 Task: Select the pages per sheet with 4.
Action: Mouse moved to (44, 98)
Screenshot: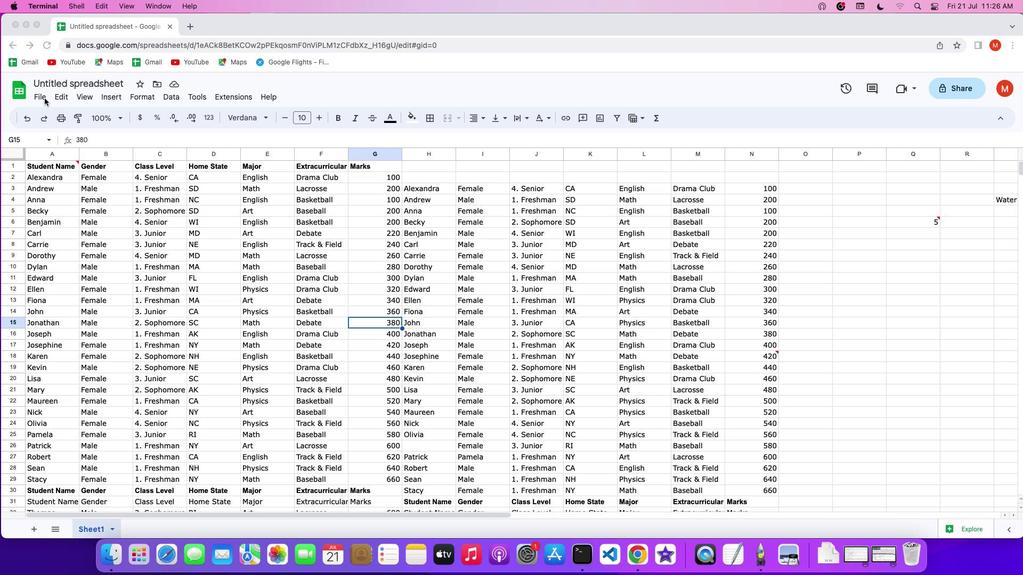 
Action: Mouse pressed left at (44, 98)
Screenshot: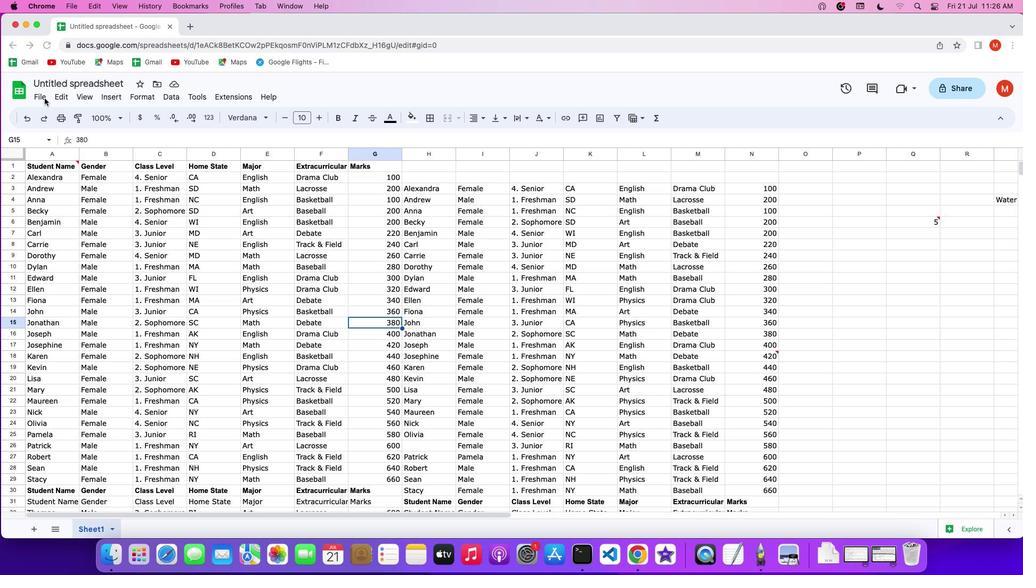 
Action: Mouse pressed left at (44, 98)
Screenshot: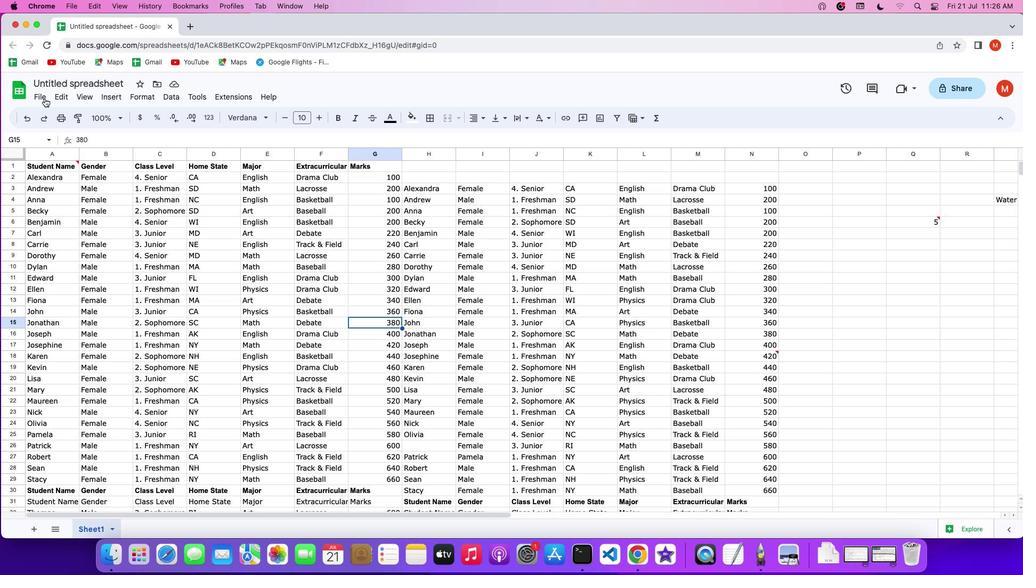 
Action: Mouse pressed left at (44, 98)
Screenshot: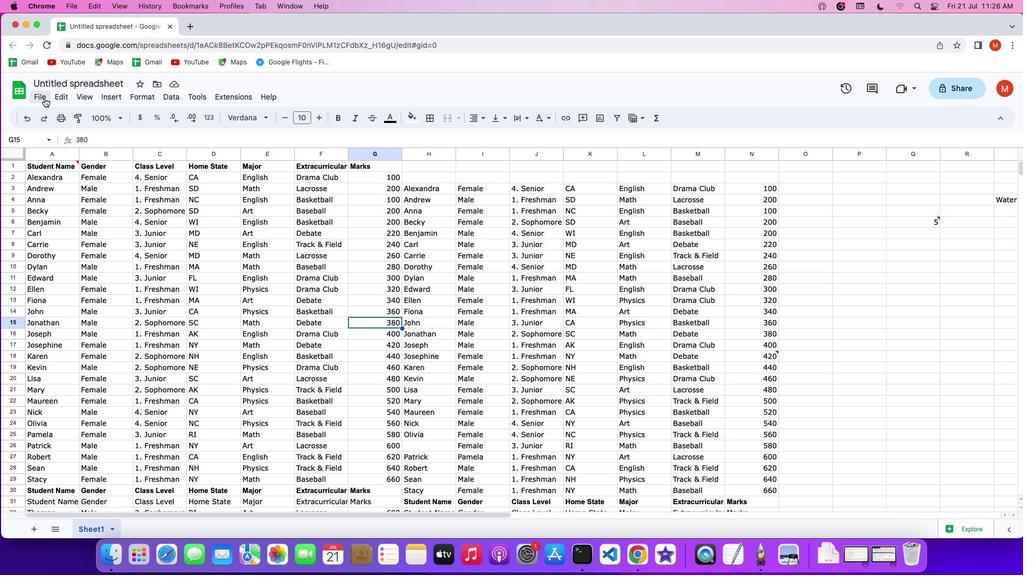
Action: Mouse moved to (47, 409)
Screenshot: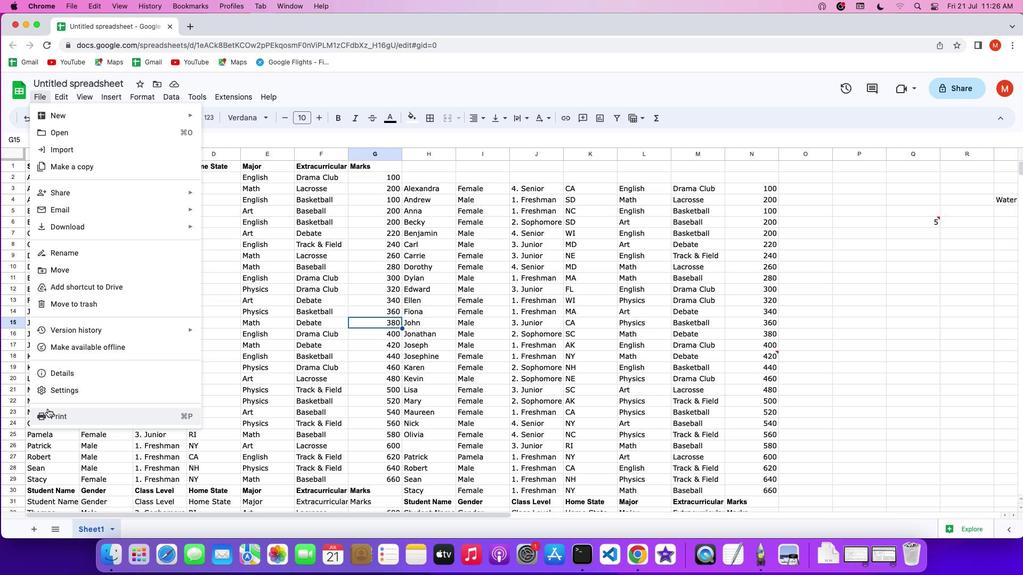 
Action: Mouse pressed left at (47, 409)
Screenshot: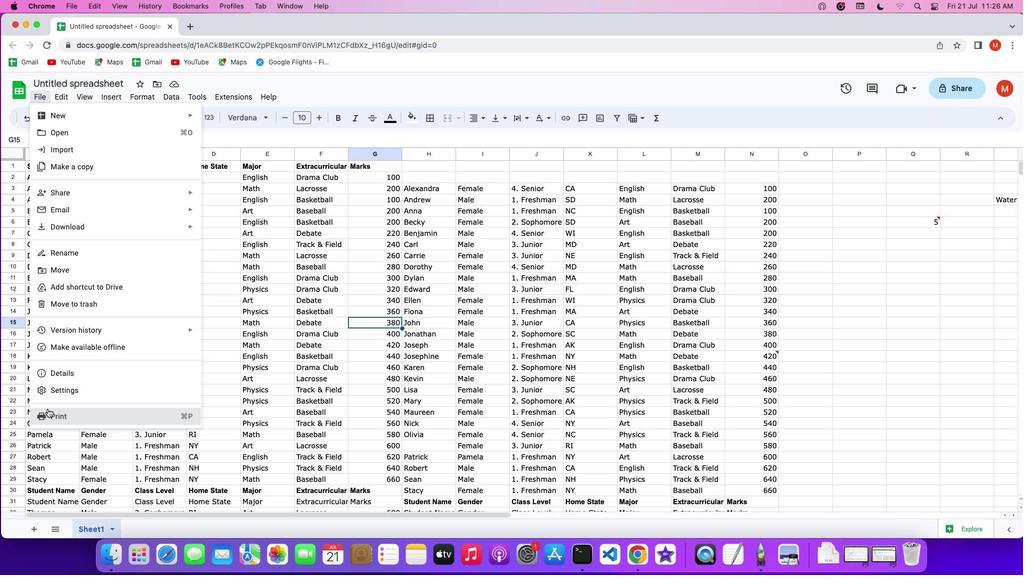 
Action: Mouse moved to (988, 95)
Screenshot: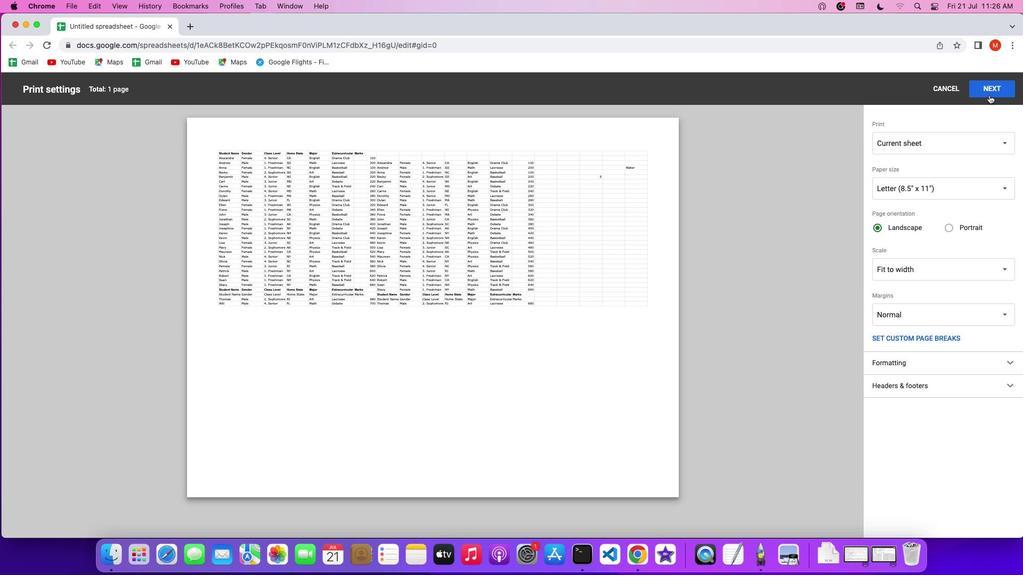 
Action: Mouse pressed left at (988, 95)
Screenshot: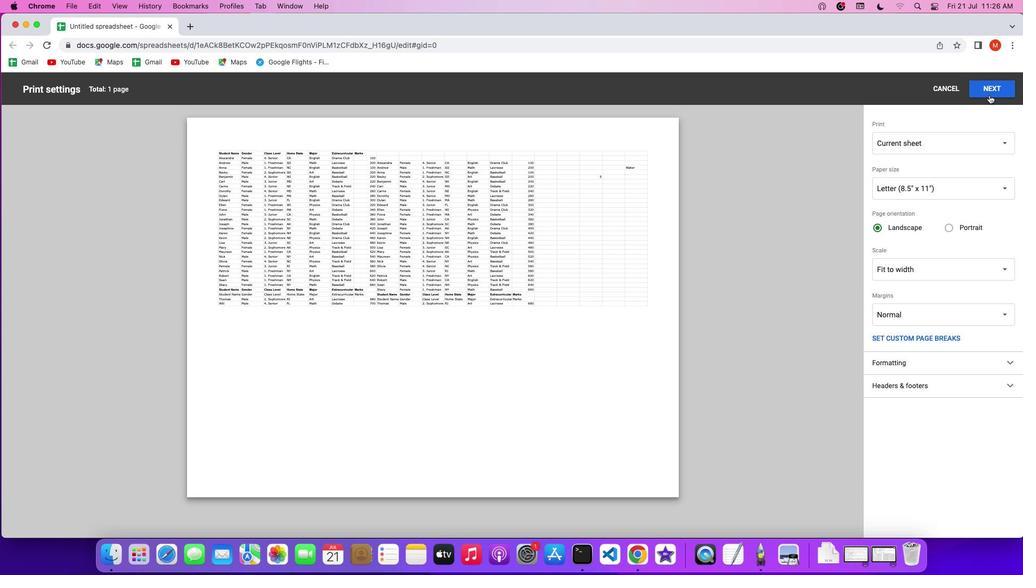
Action: Mouse moved to (839, 160)
Screenshot: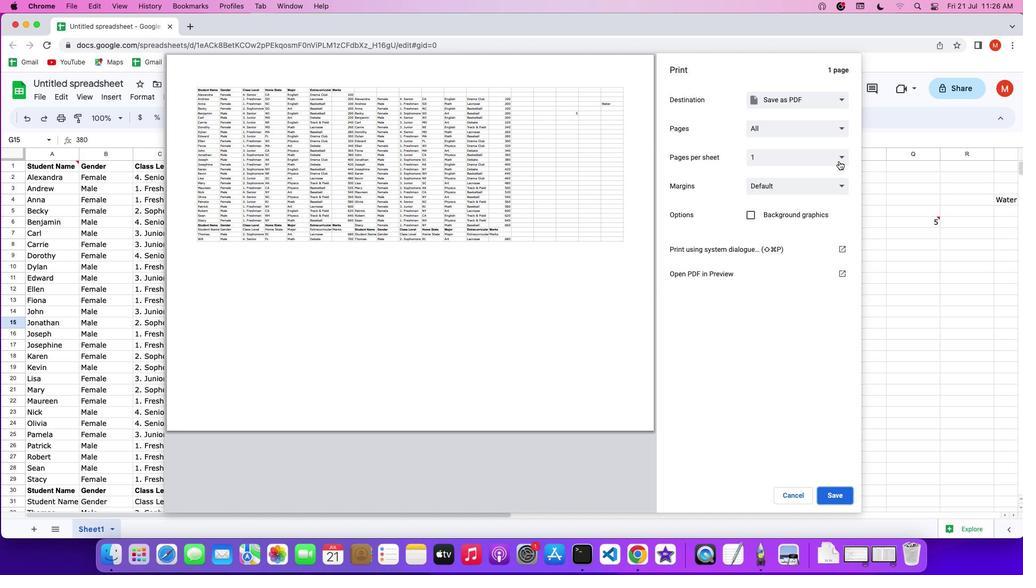 
Action: Mouse pressed left at (839, 160)
Screenshot: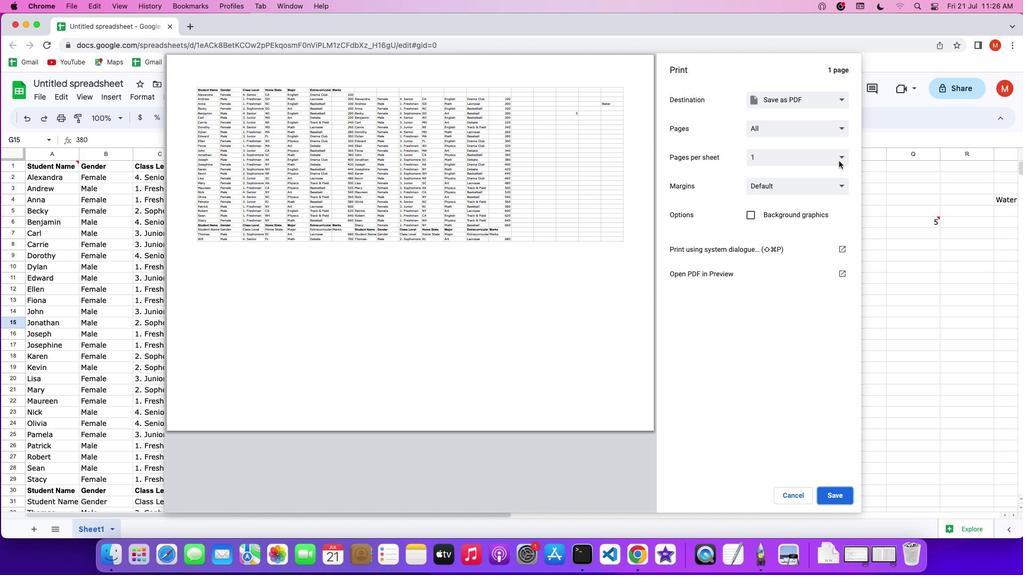 
Action: Mouse moved to (829, 177)
Screenshot: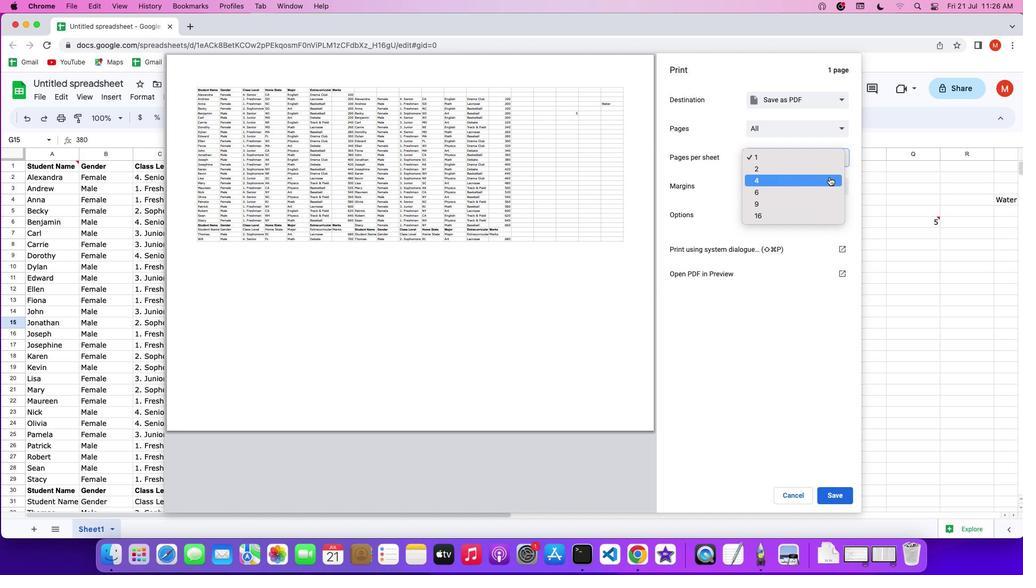 
Action: Mouse pressed left at (829, 177)
Screenshot: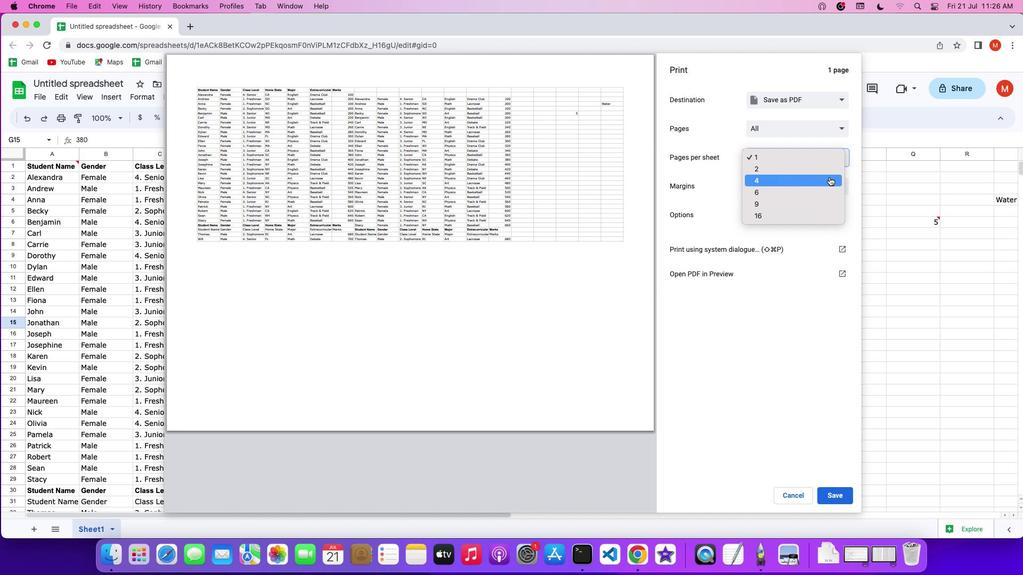 
Action: Mouse moved to (772, 292)
Screenshot: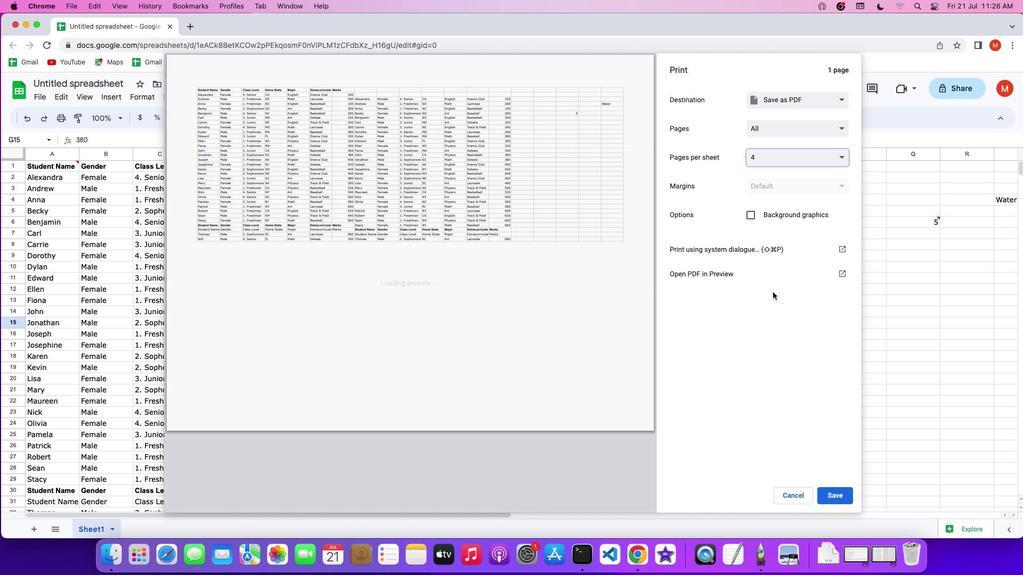 
